 Task: Create a rule from the Routing list, Task moved to a section -> Set Priority in the project ArmourVault , set the section as Done clear the priority
Action: Mouse moved to (75, 268)
Screenshot: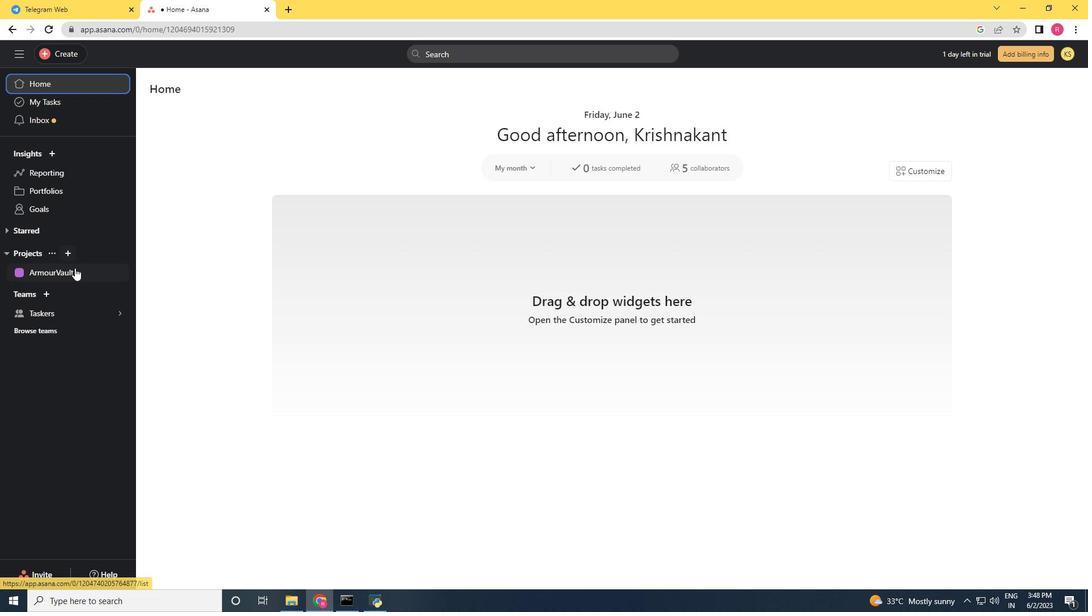
Action: Mouse pressed left at (75, 268)
Screenshot: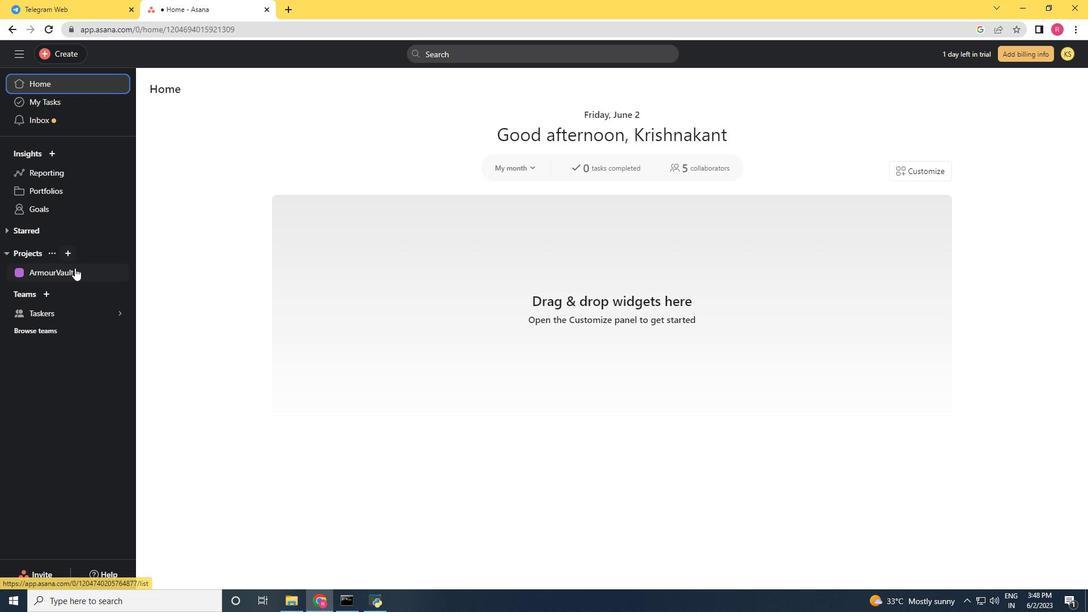 
Action: Mouse moved to (1040, 99)
Screenshot: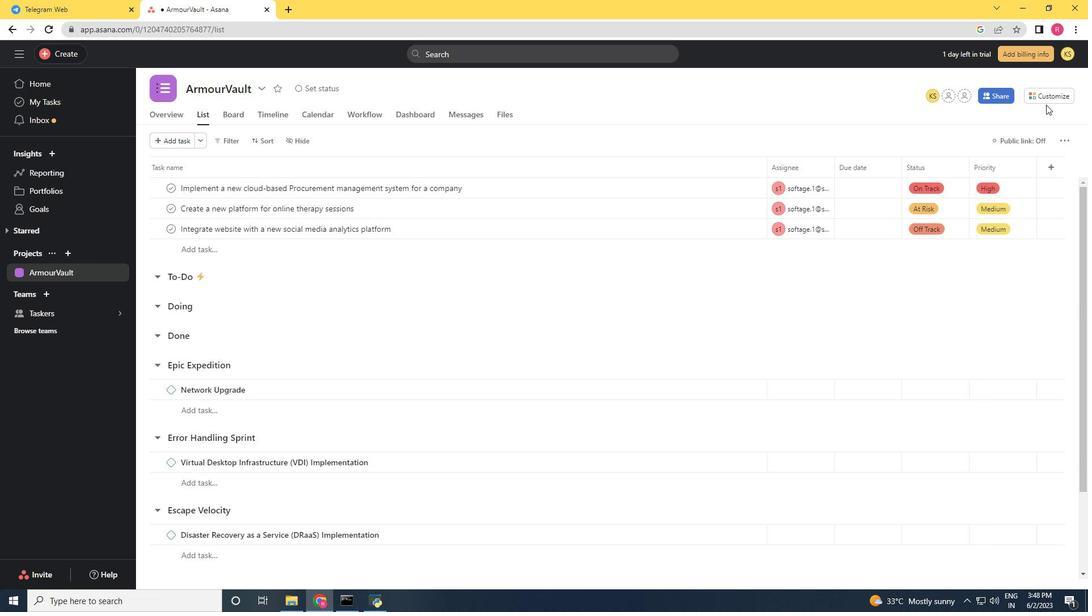 
Action: Mouse pressed left at (1040, 99)
Screenshot: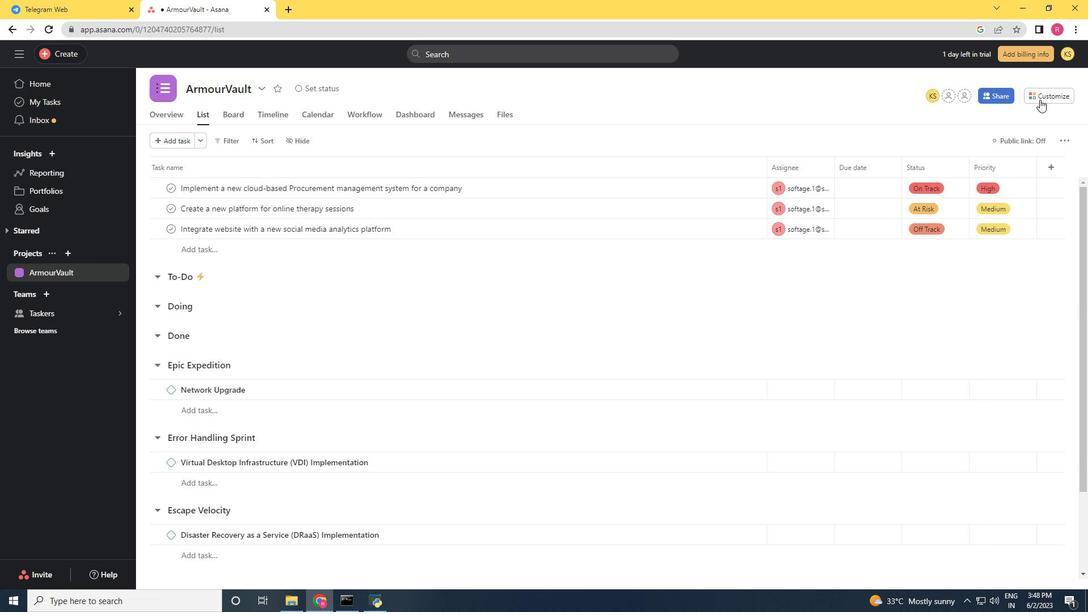 
Action: Mouse moved to (851, 255)
Screenshot: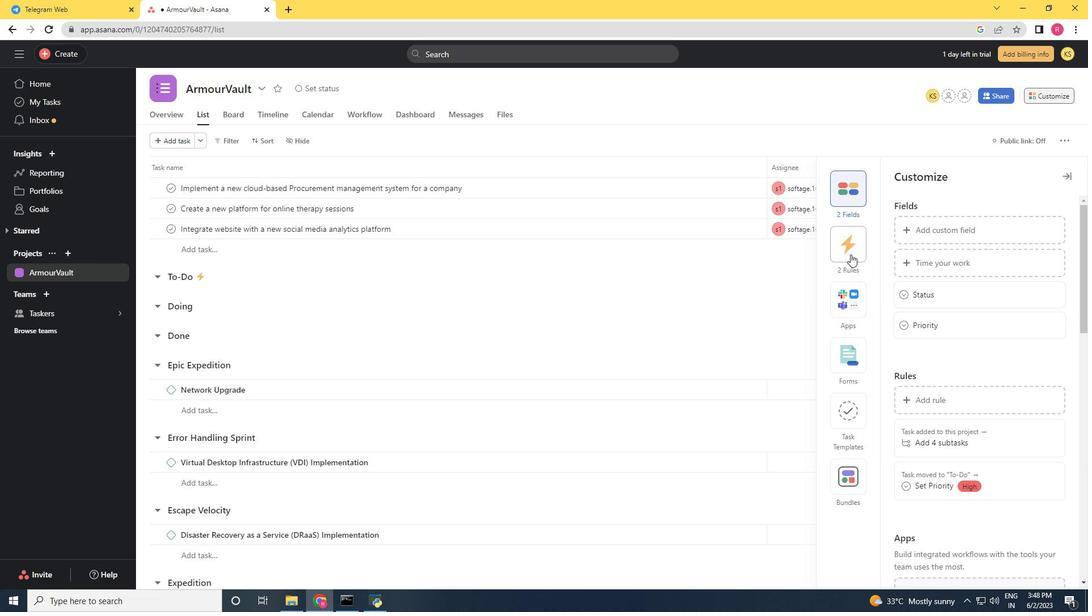 
Action: Mouse pressed left at (851, 255)
Screenshot: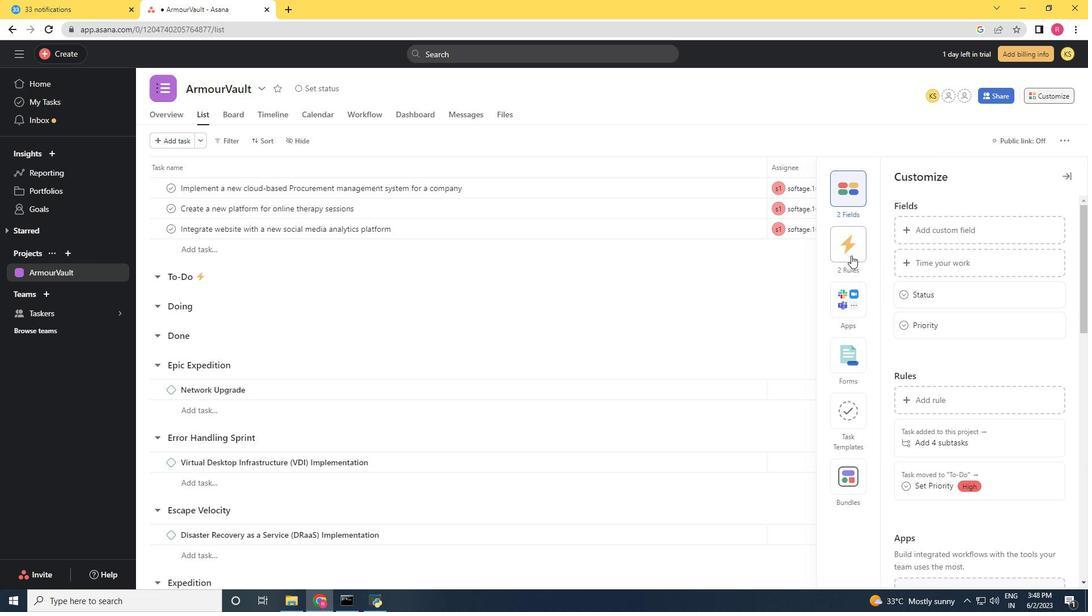 
Action: Mouse moved to (930, 237)
Screenshot: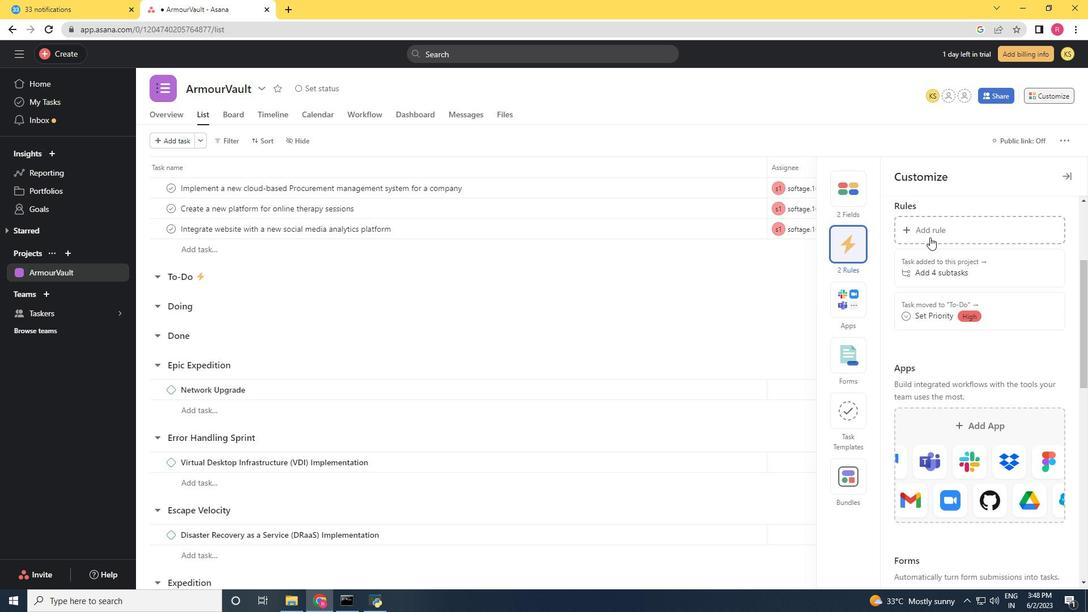 
Action: Mouse pressed left at (930, 237)
Screenshot: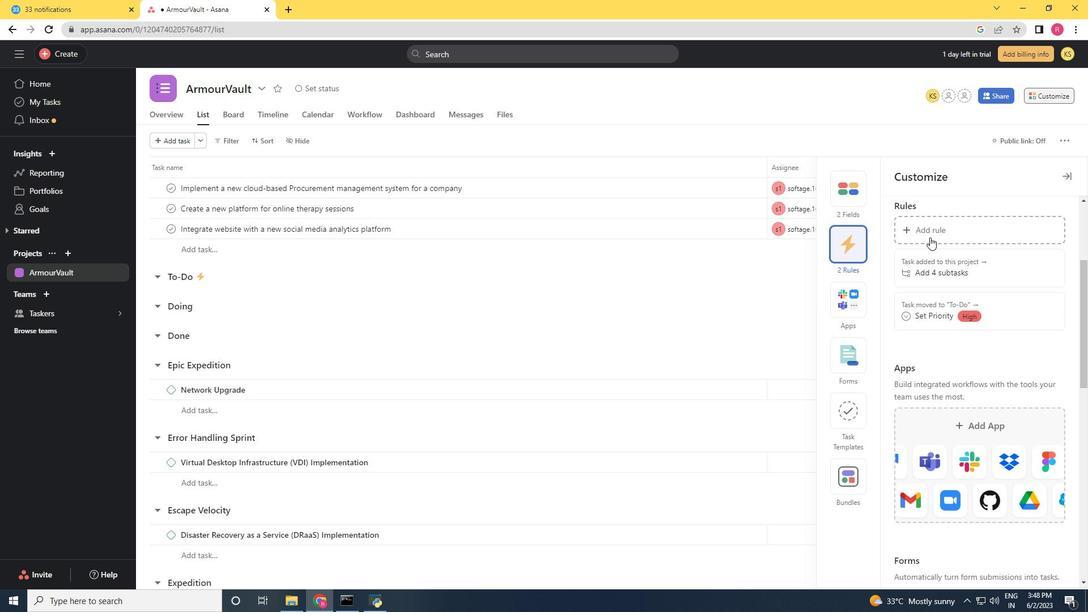
Action: Mouse moved to (242, 153)
Screenshot: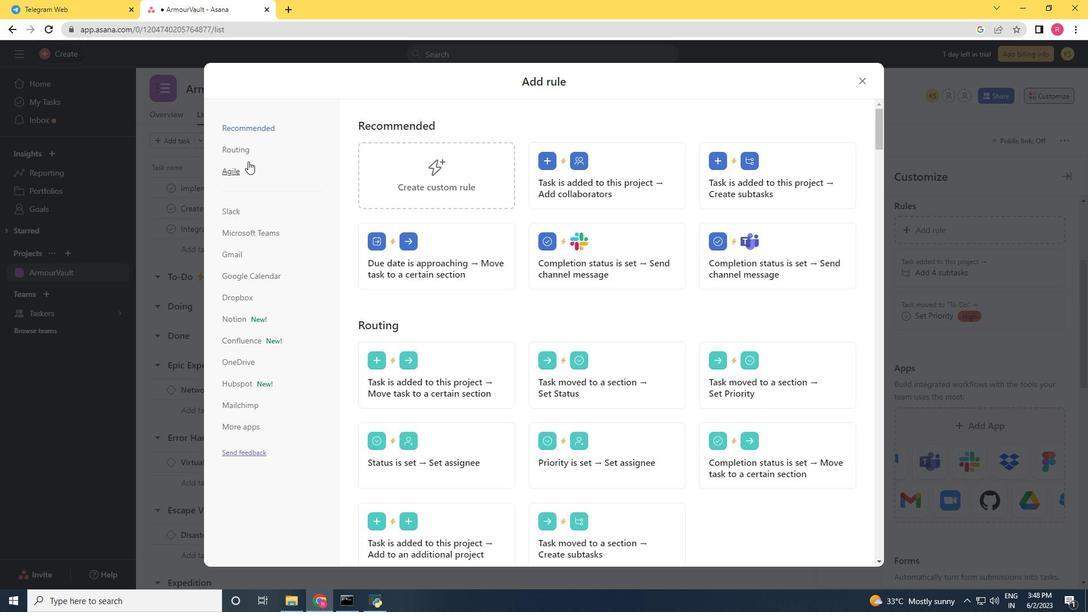 
Action: Mouse pressed left at (242, 153)
Screenshot: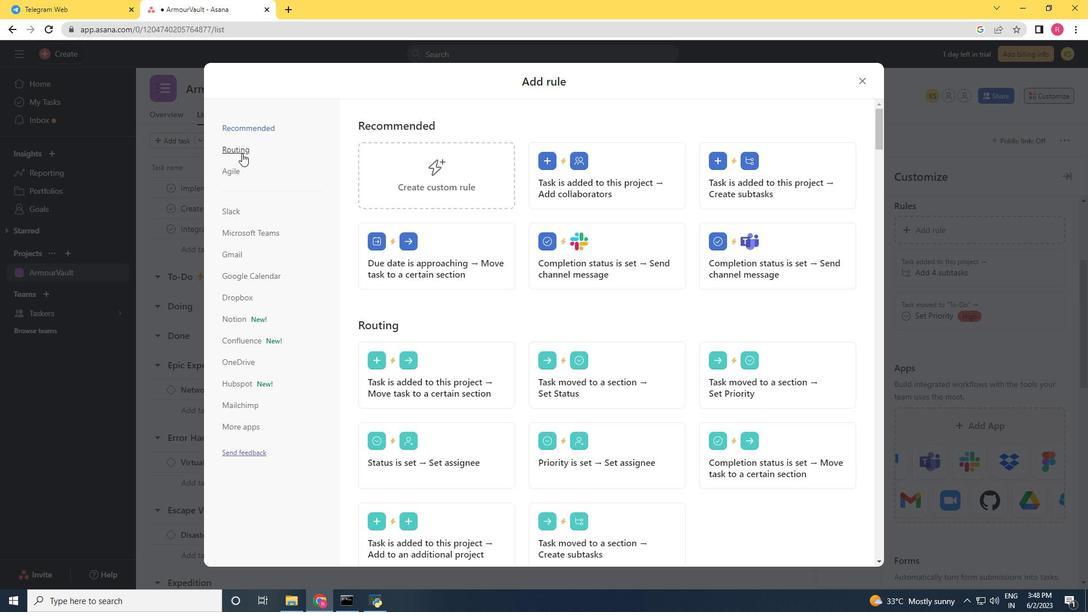 
Action: Mouse moved to (742, 189)
Screenshot: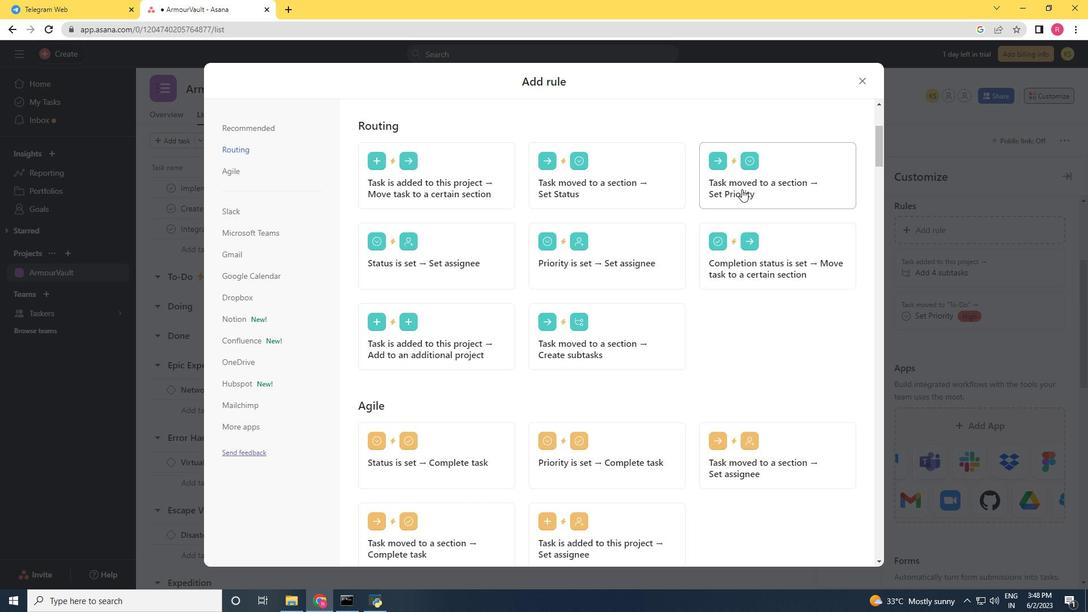 
Action: Mouse pressed left at (742, 189)
Screenshot: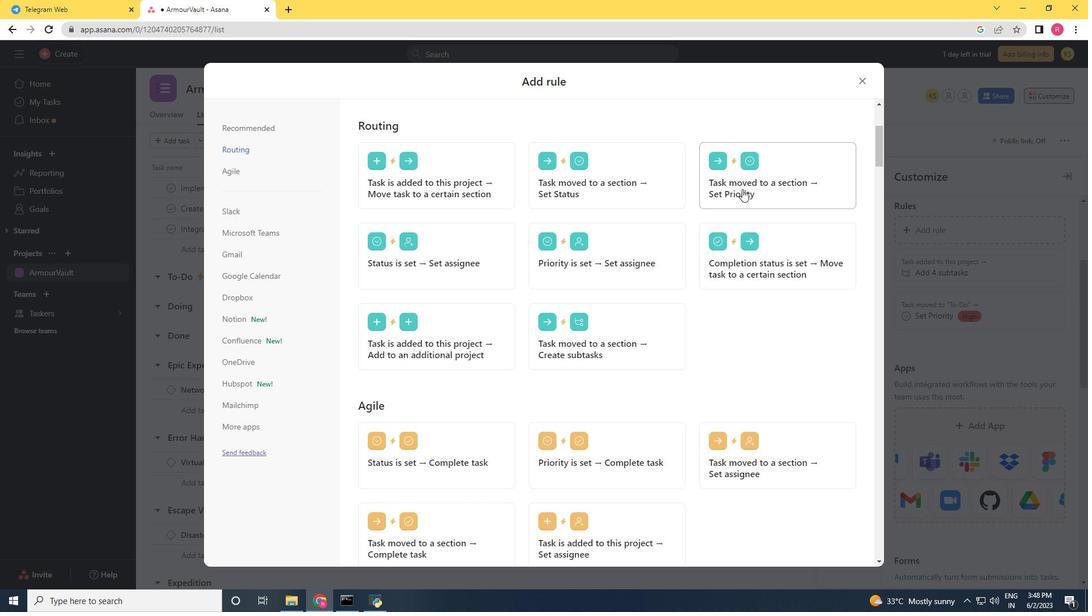 
Action: Mouse moved to (452, 297)
Screenshot: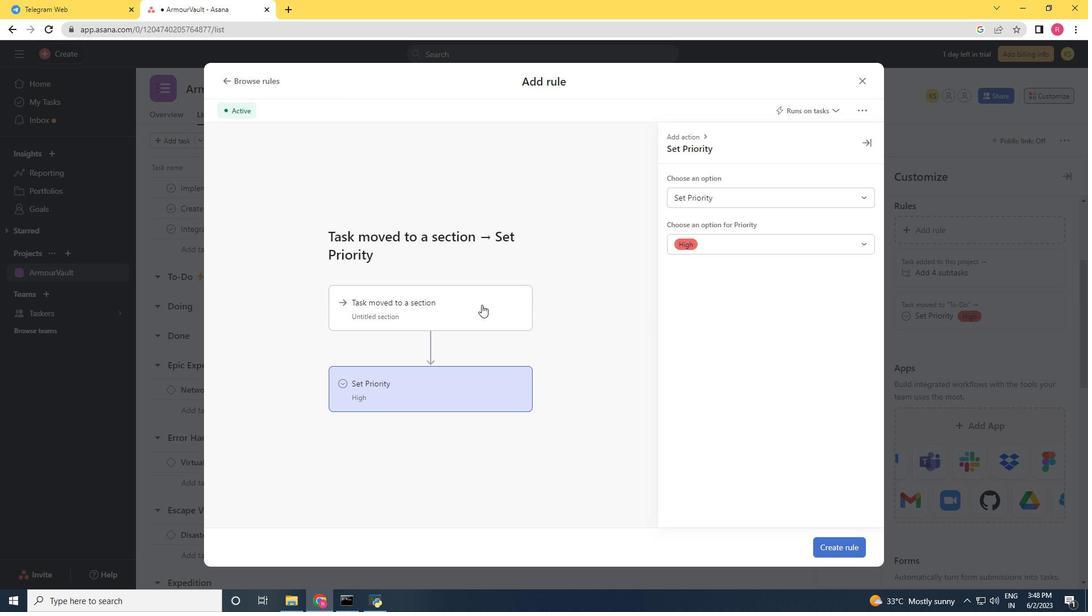 
Action: Mouse pressed left at (452, 297)
Screenshot: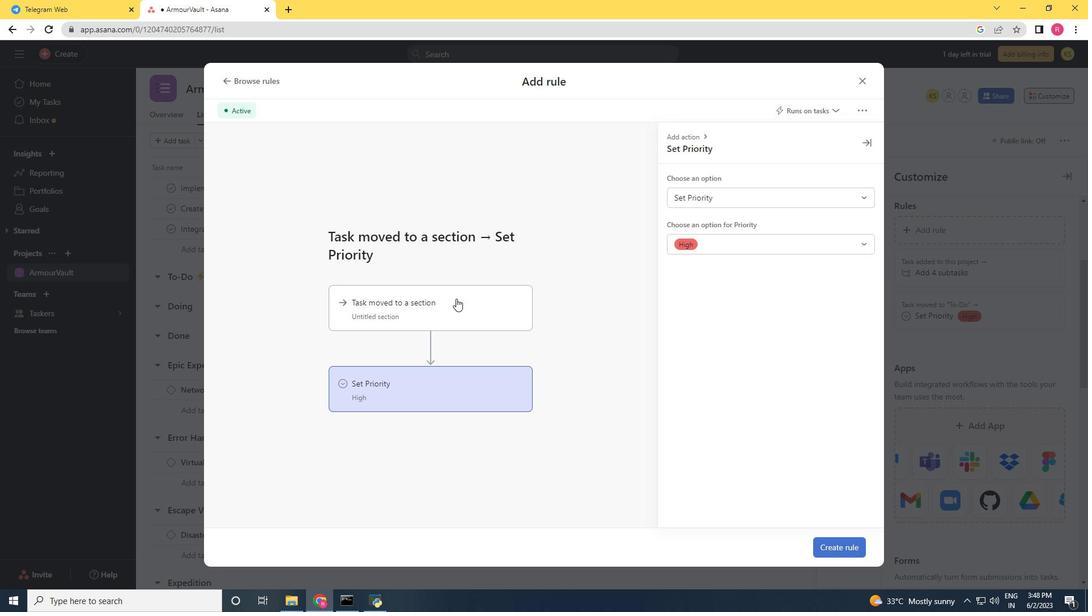 
Action: Mouse moved to (748, 195)
Screenshot: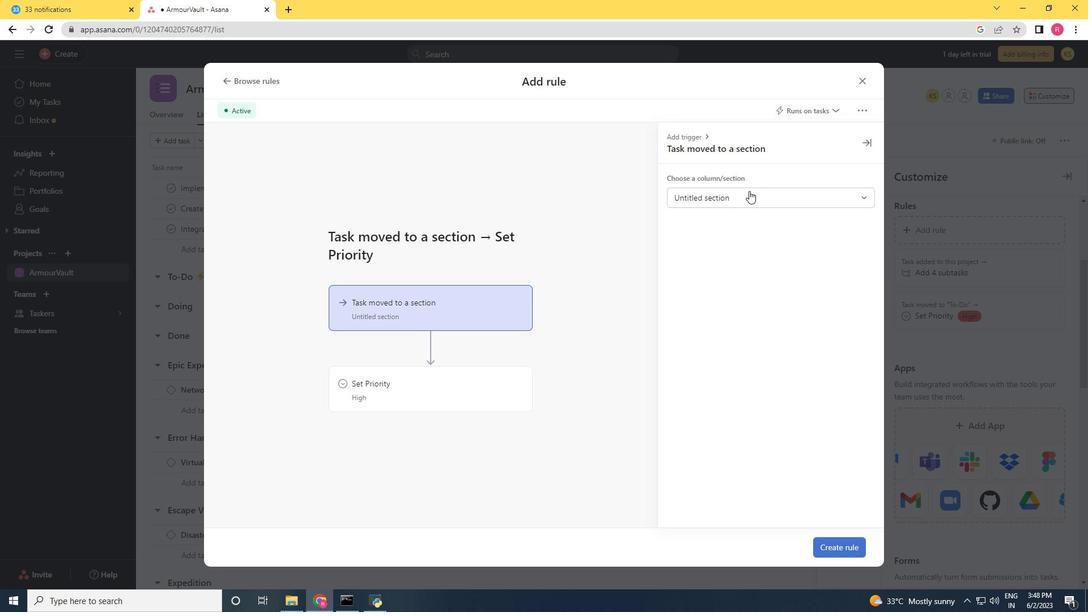 
Action: Mouse pressed left at (748, 195)
Screenshot: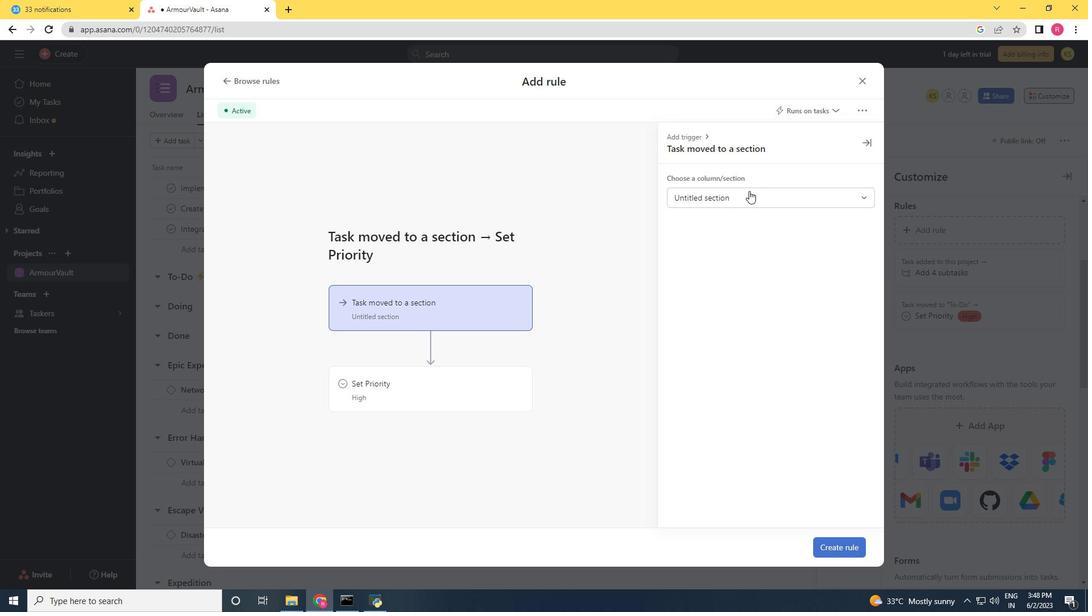 
Action: Mouse moved to (716, 288)
Screenshot: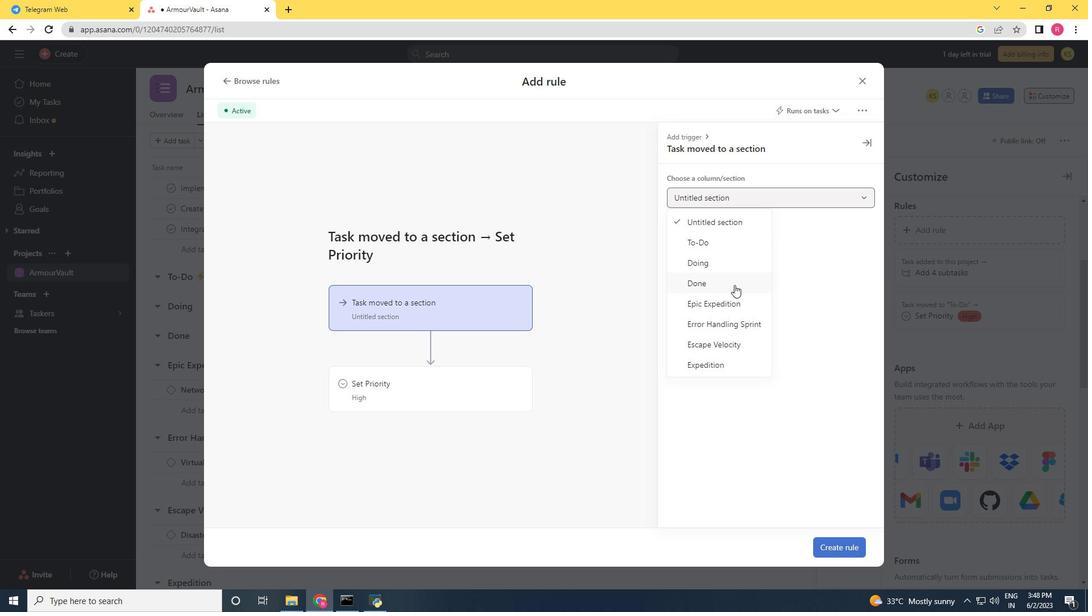 
Action: Mouse pressed left at (716, 288)
Screenshot: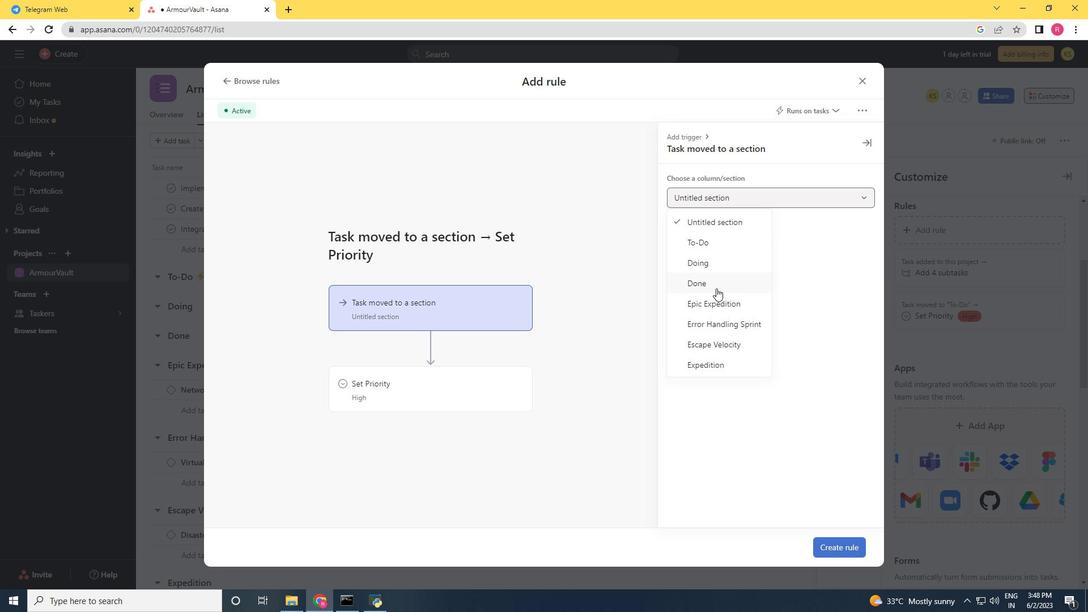 
Action: Mouse moved to (394, 407)
Screenshot: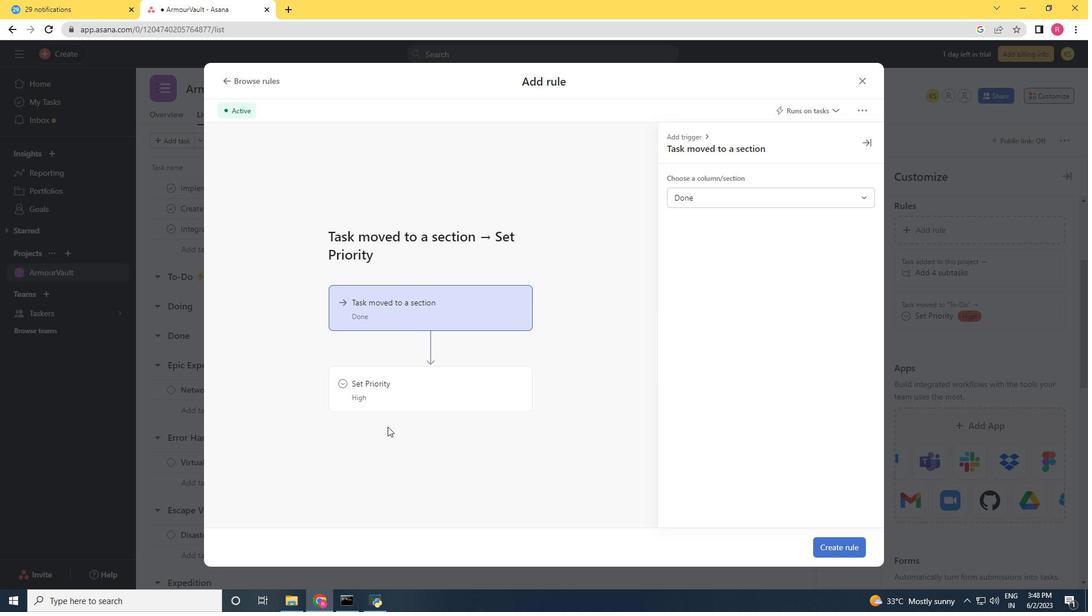 
Action: Mouse pressed left at (394, 407)
Screenshot: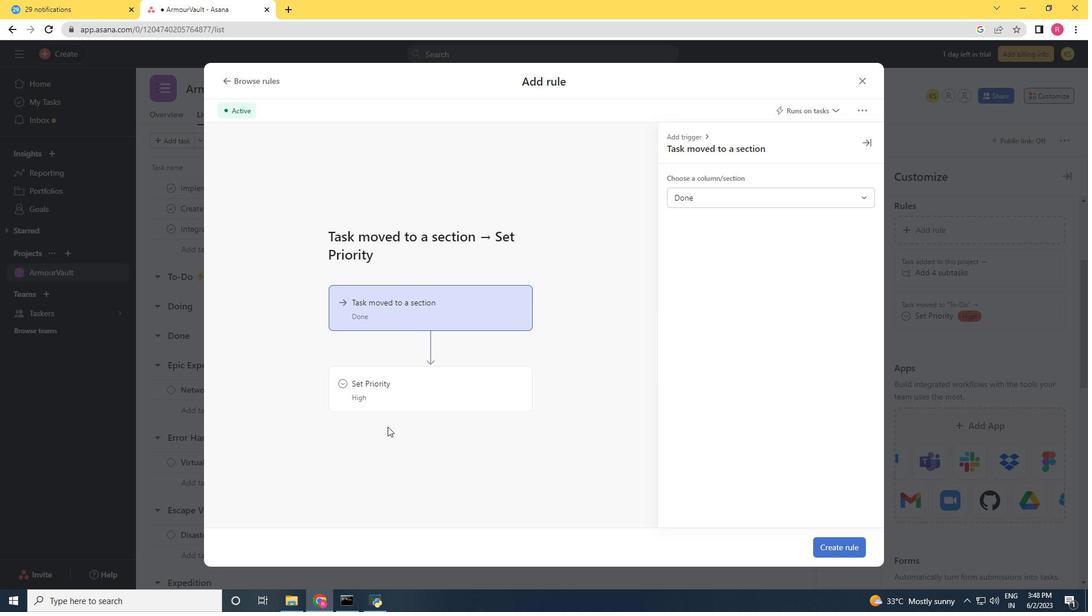 
Action: Mouse moved to (723, 197)
Screenshot: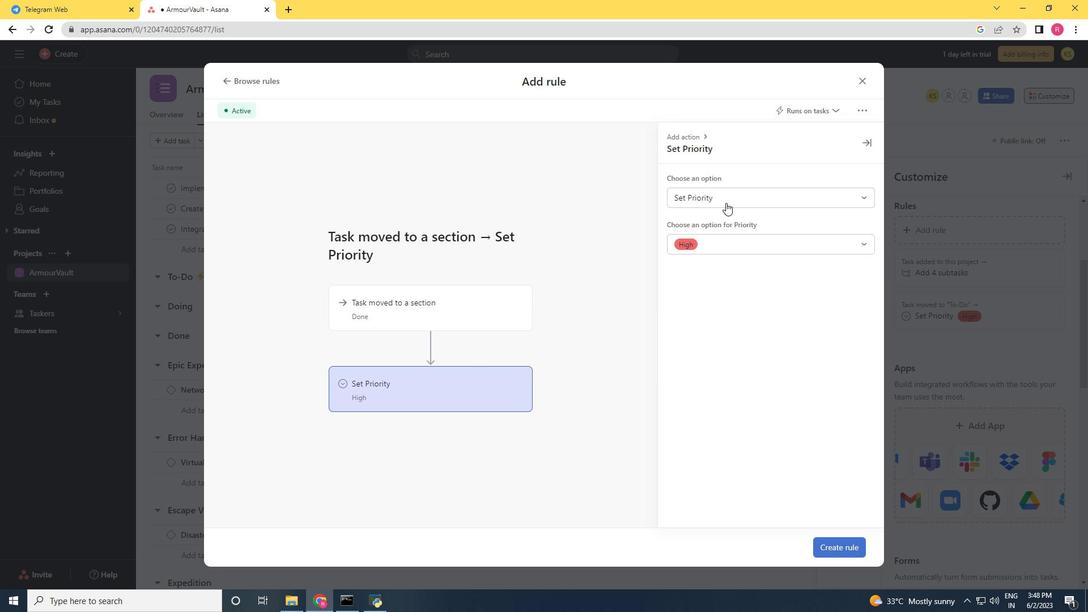 
Action: Mouse pressed left at (723, 197)
Screenshot: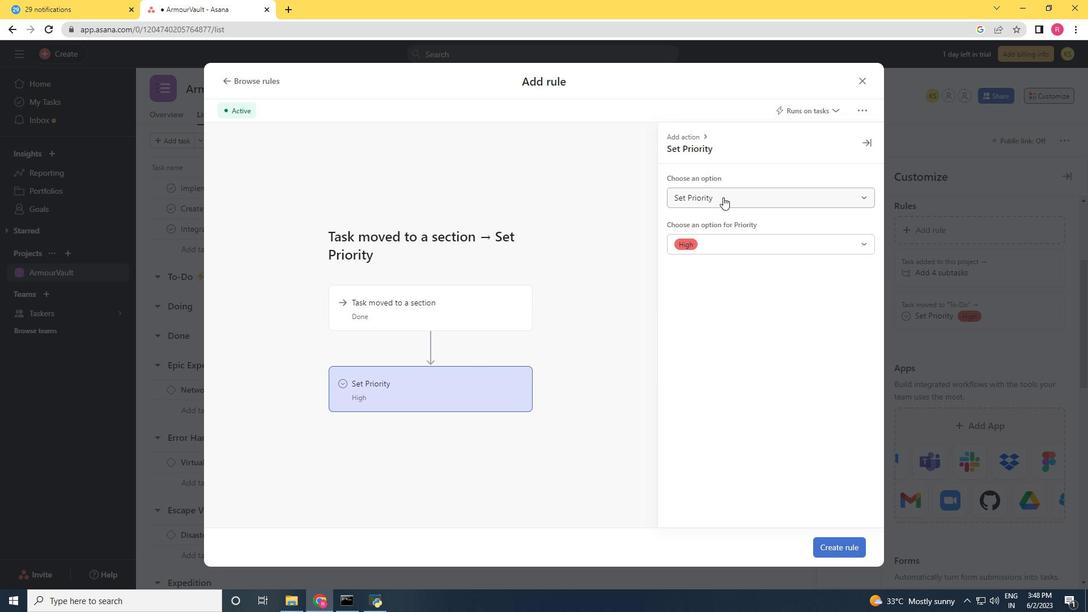 
Action: Mouse moved to (723, 241)
Screenshot: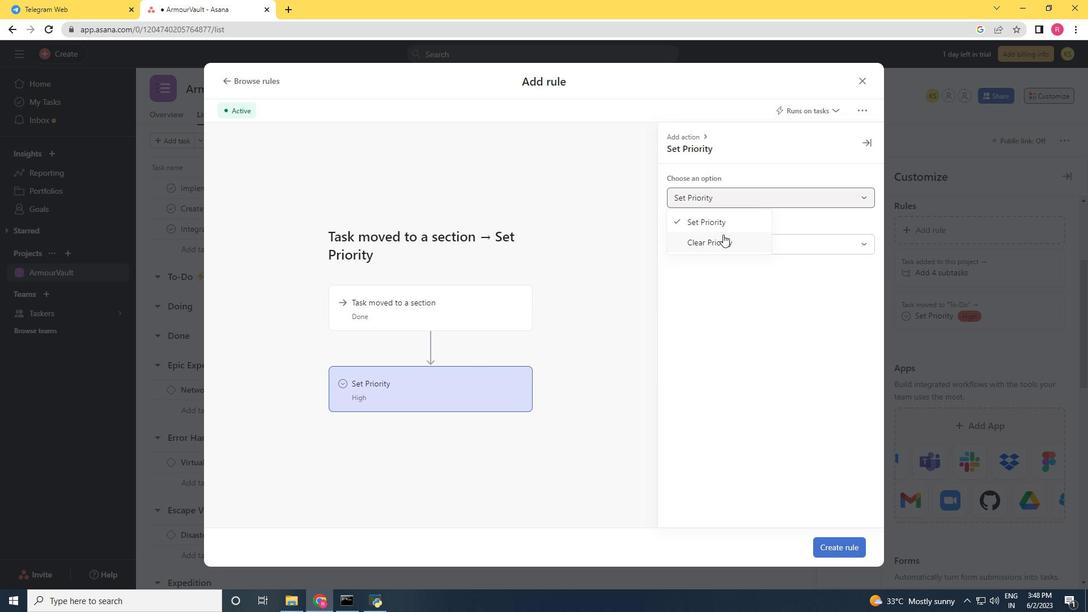 
Action: Mouse pressed left at (723, 241)
Screenshot: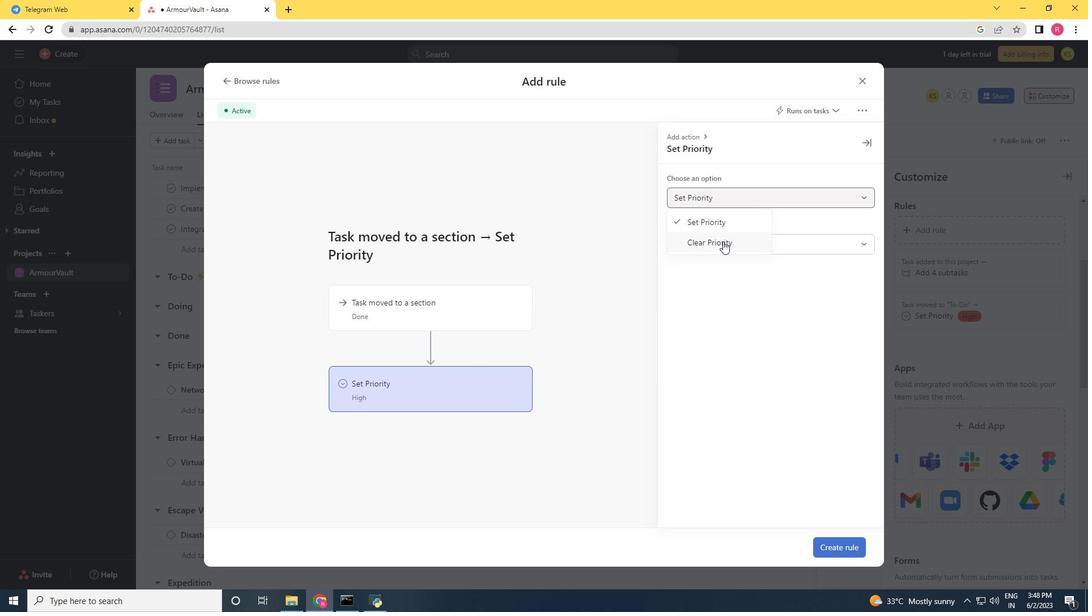 
Action: Mouse moved to (833, 546)
Screenshot: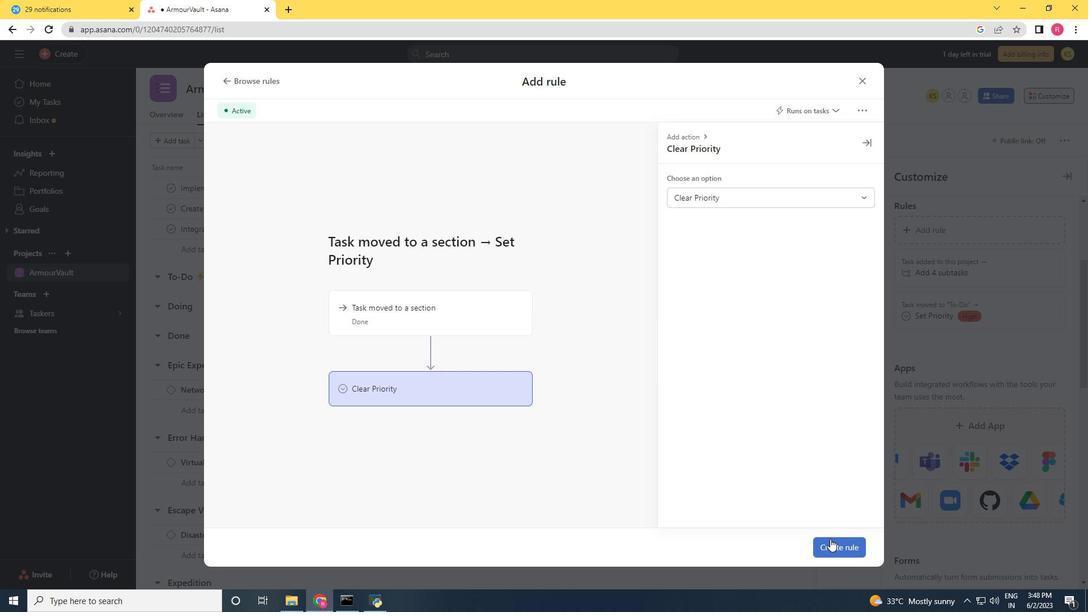
Action: Mouse pressed left at (833, 546)
Screenshot: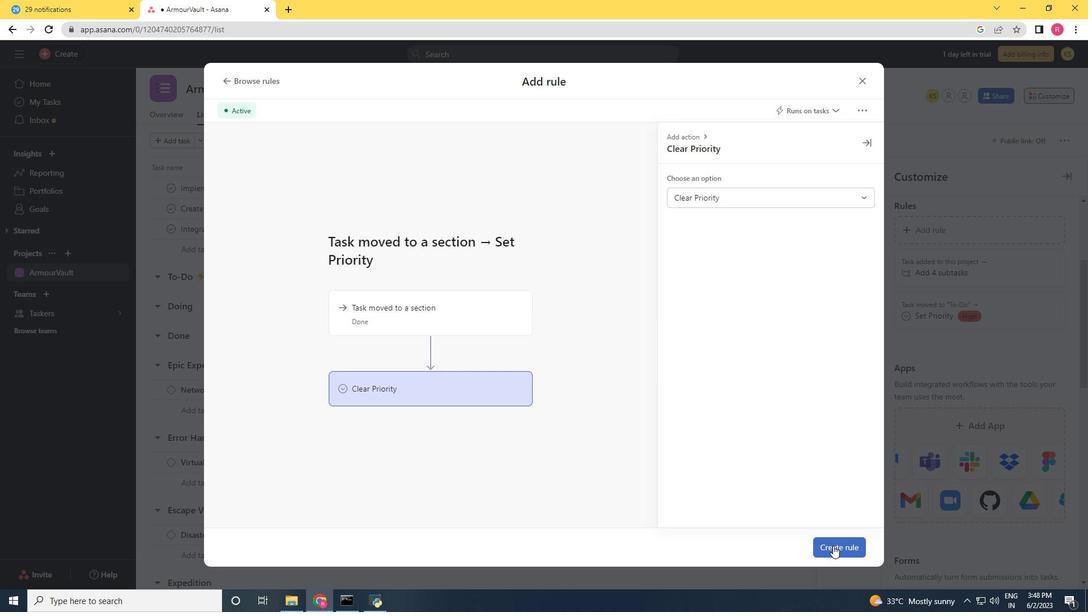 
Action: Mouse moved to (657, 349)
Screenshot: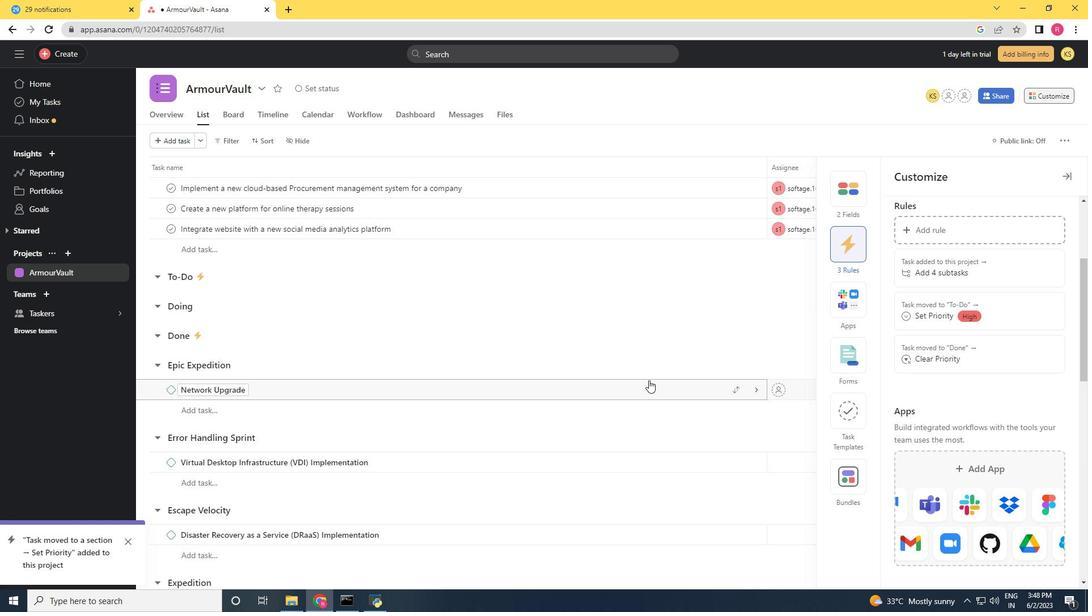 
